 Task: Sort the products in the category "Turkey" by unit price (low first).
Action: Mouse moved to (17, 81)
Screenshot: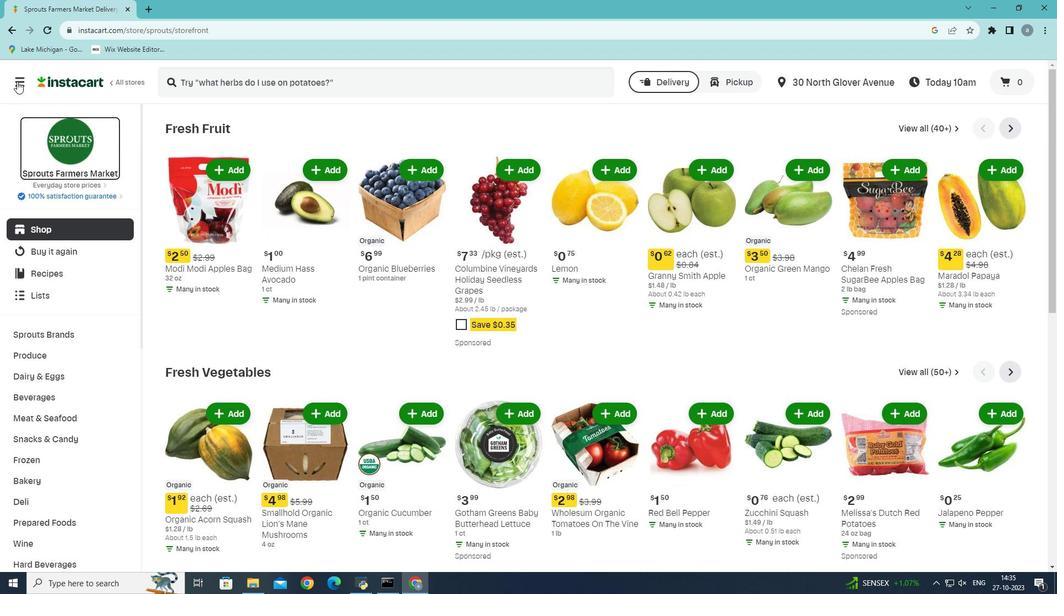 
Action: Mouse pressed left at (17, 81)
Screenshot: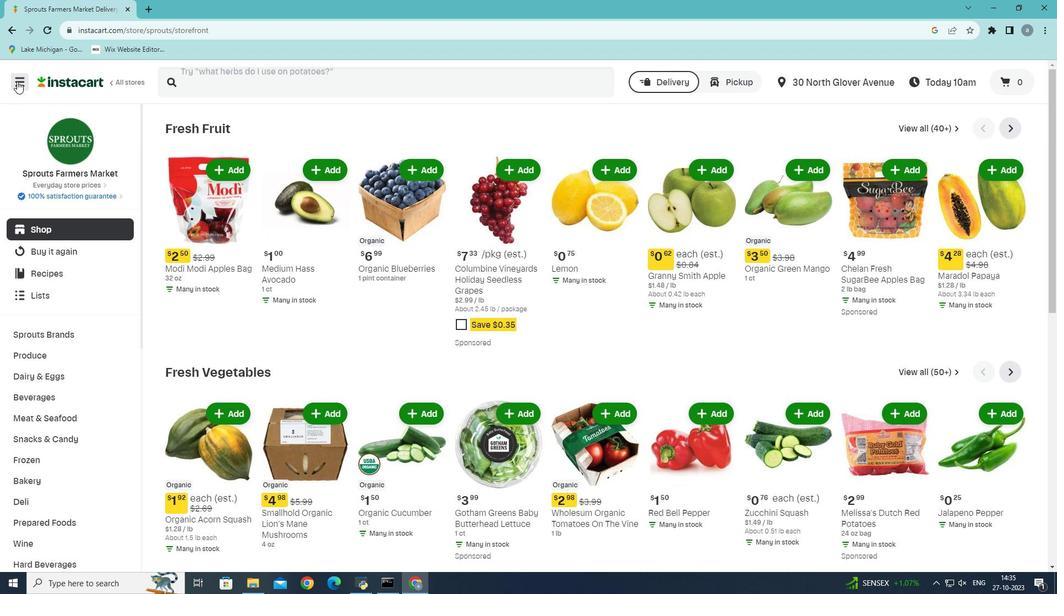 
Action: Mouse moved to (44, 313)
Screenshot: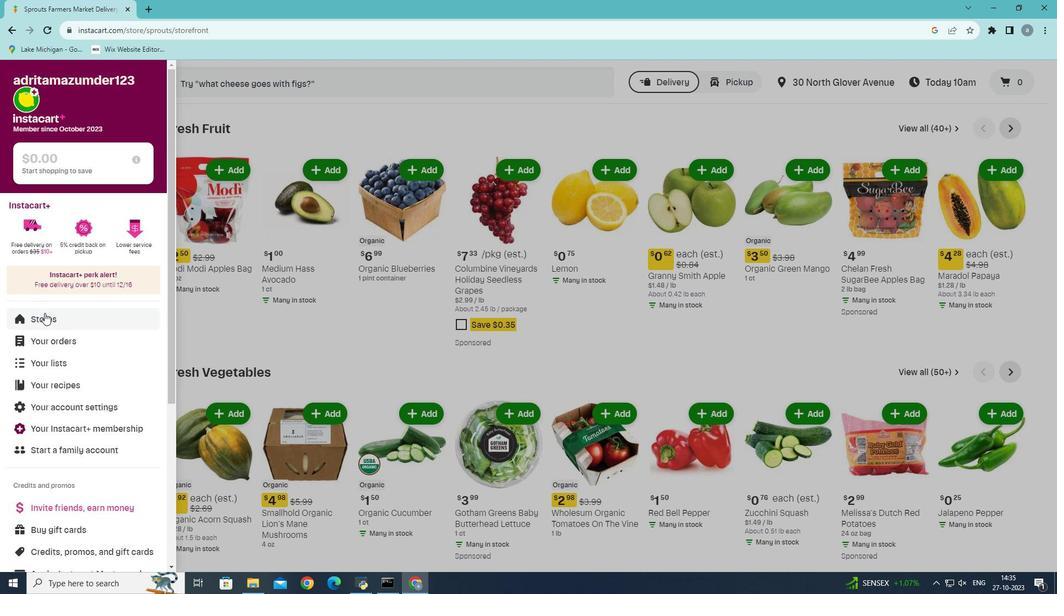 
Action: Mouse pressed left at (44, 313)
Screenshot: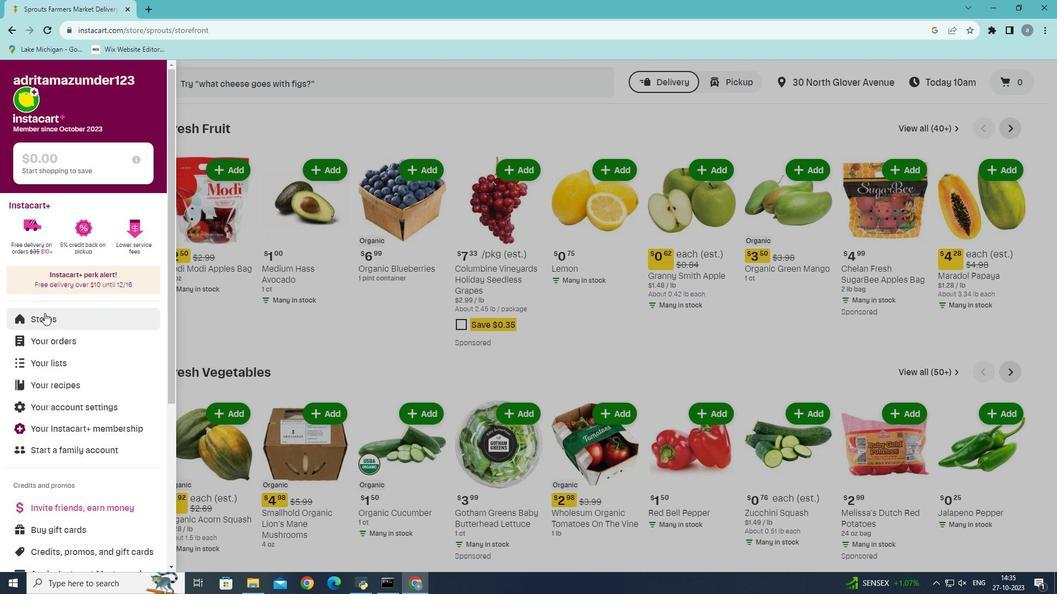 
Action: Mouse moved to (252, 125)
Screenshot: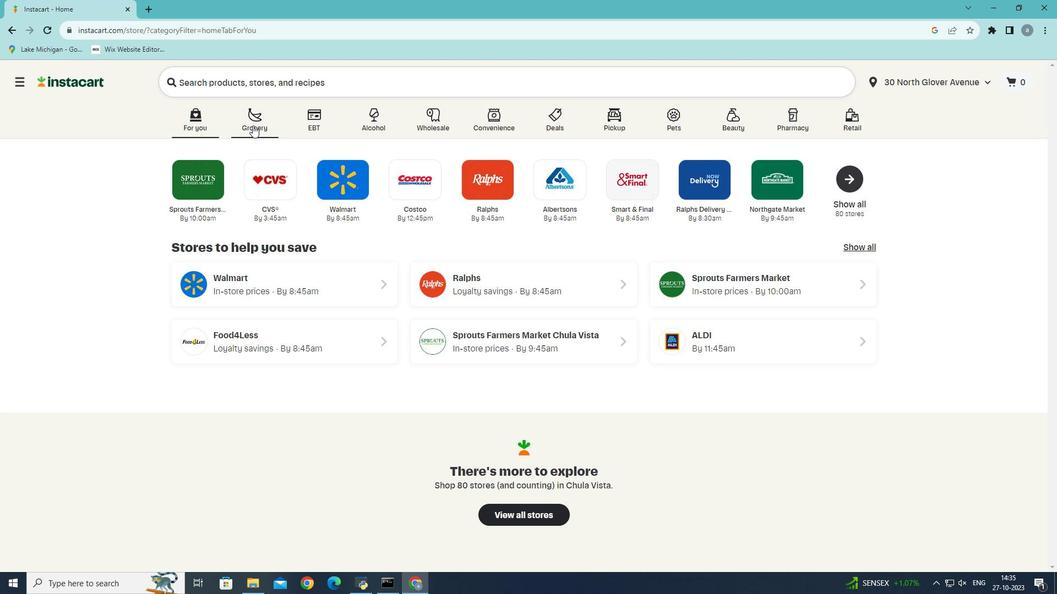 
Action: Mouse pressed left at (252, 125)
Screenshot: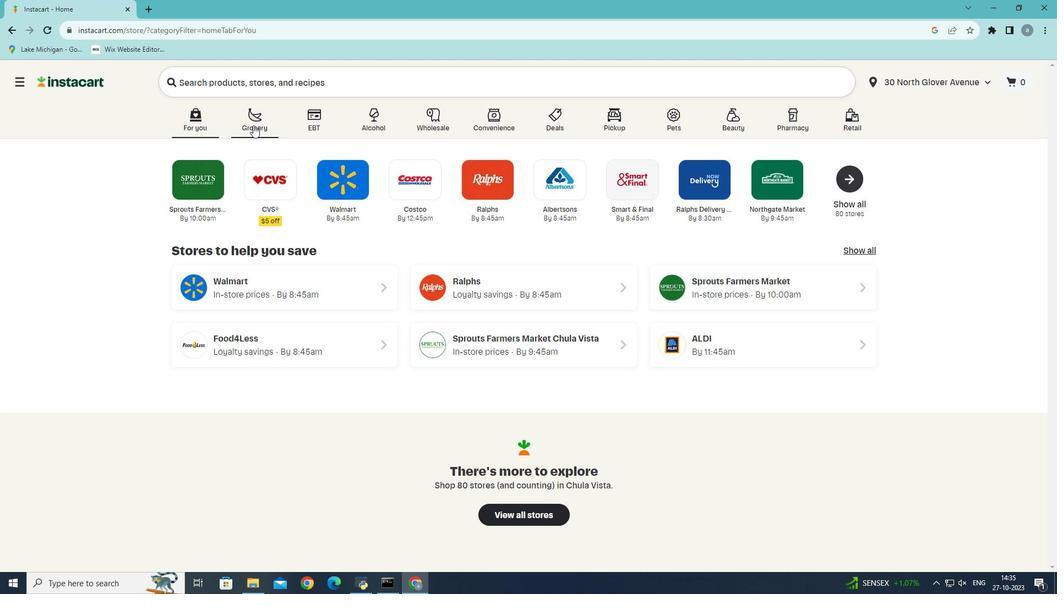 
Action: Mouse moved to (247, 321)
Screenshot: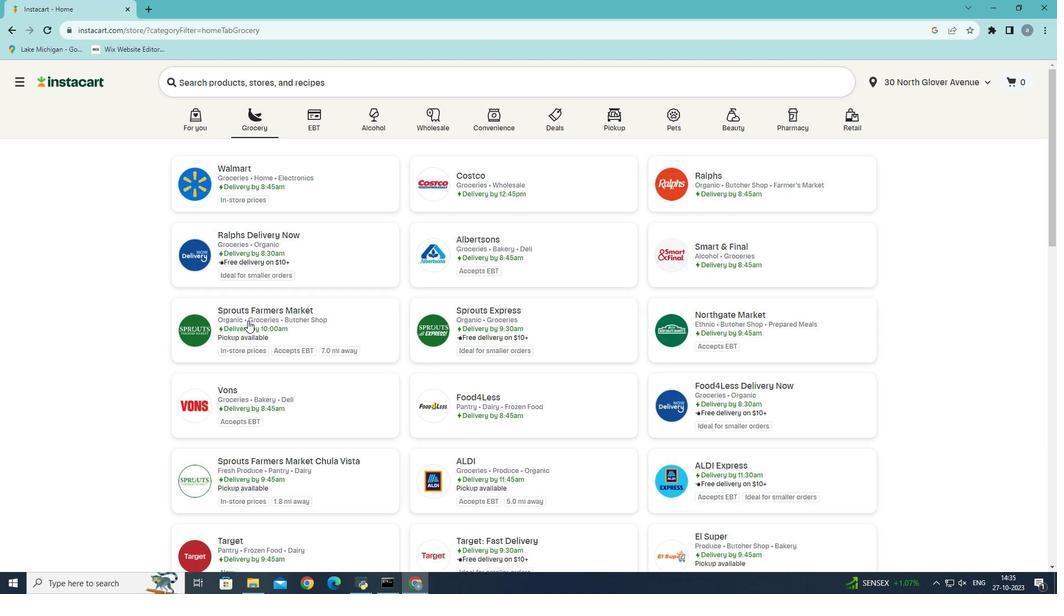 
Action: Mouse pressed left at (247, 321)
Screenshot: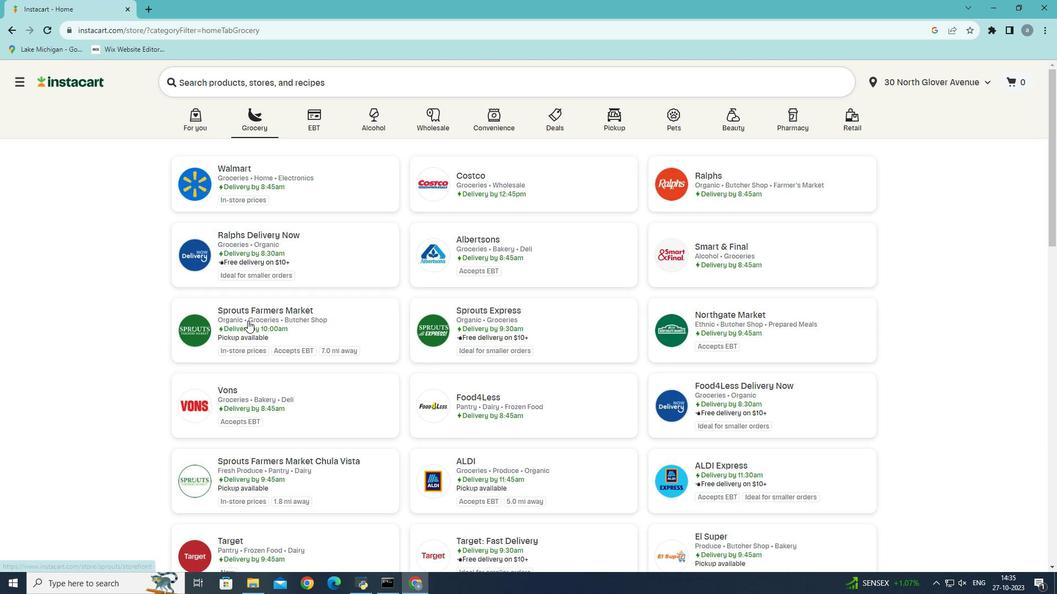
Action: Mouse moved to (56, 419)
Screenshot: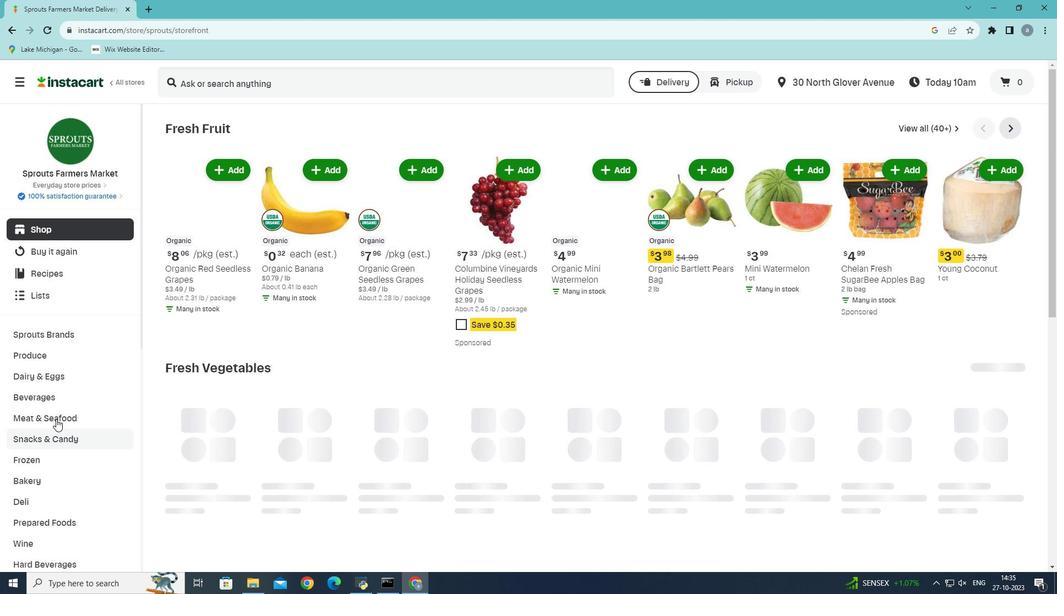 
Action: Mouse pressed left at (56, 419)
Screenshot: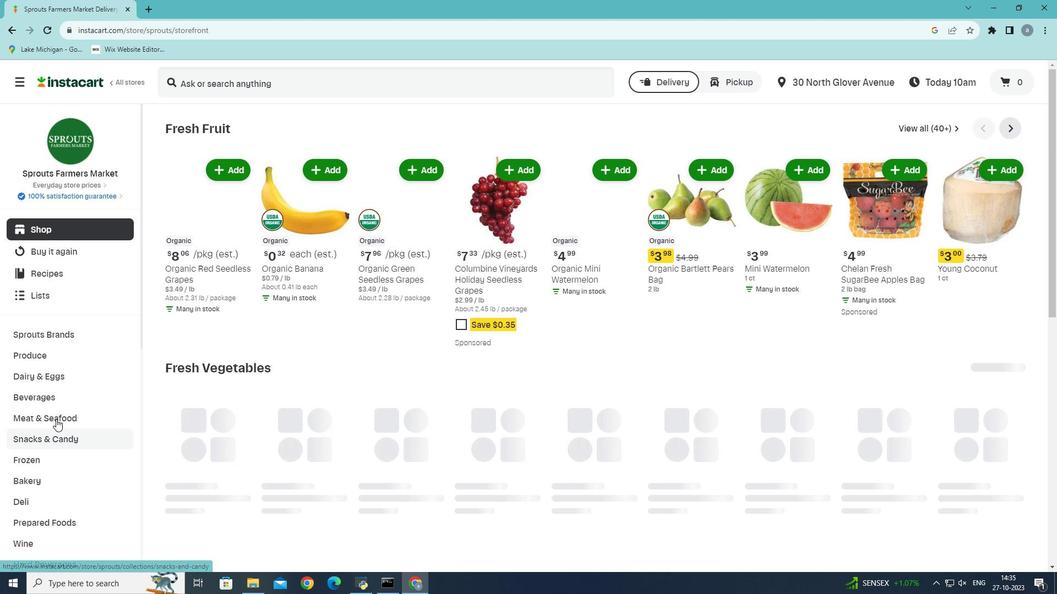 
Action: Mouse moved to (404, 155)
Screenshot: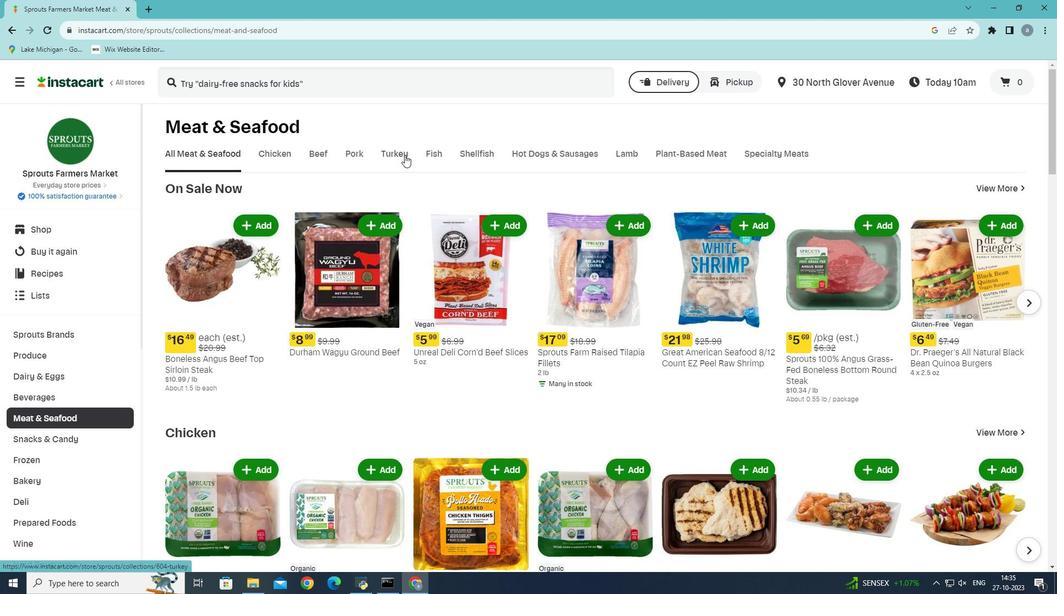 
Action: Mouse pressed left at (404, 155)
Screenshot: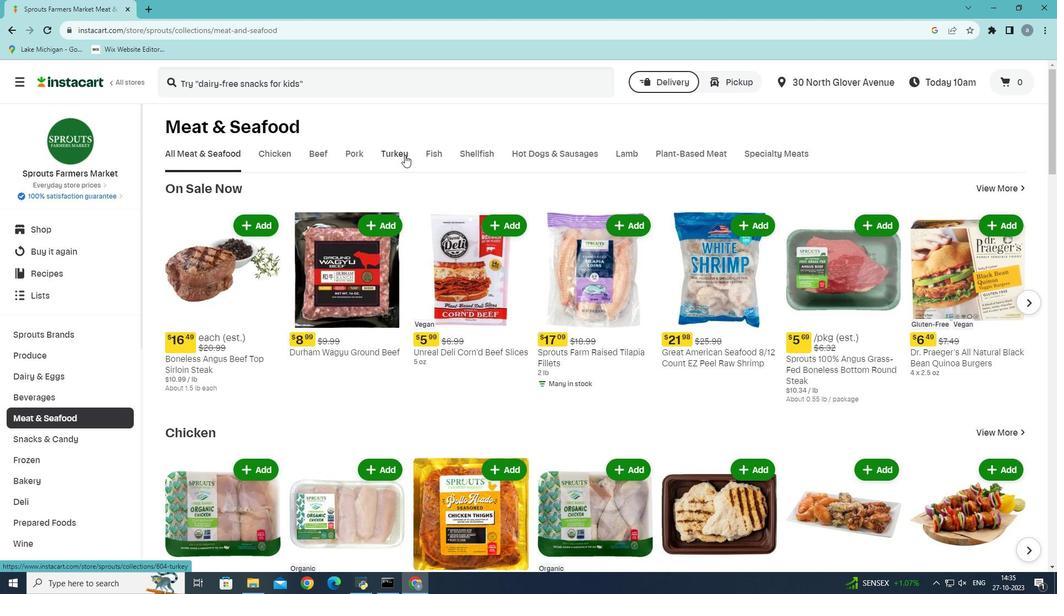 
Action: Mouse moved to (1015, 247)
Screenshot: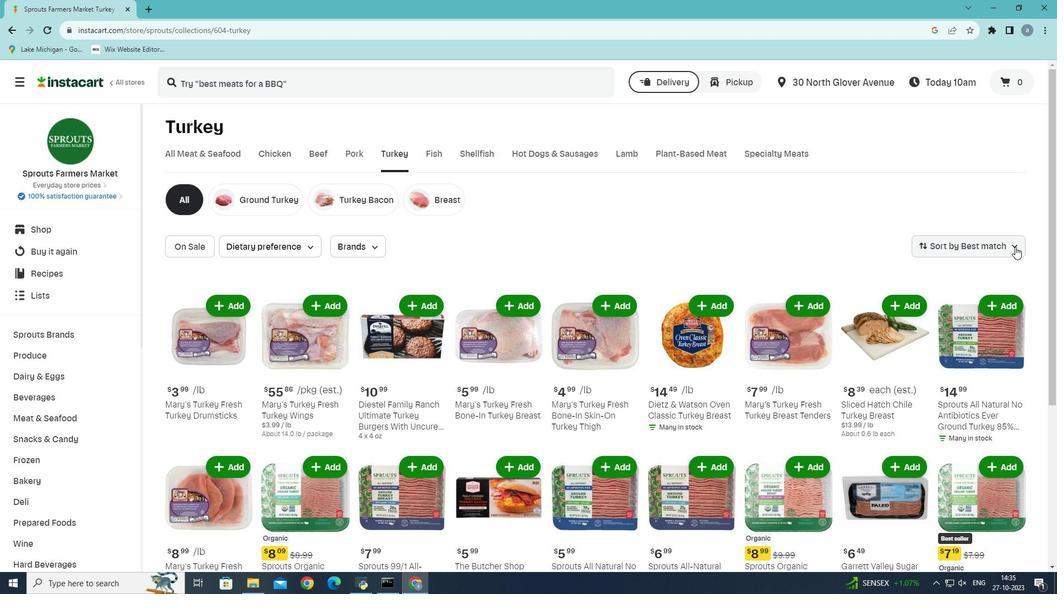 
Action: Mouse pressed left at (1015, 247)
Screenshot: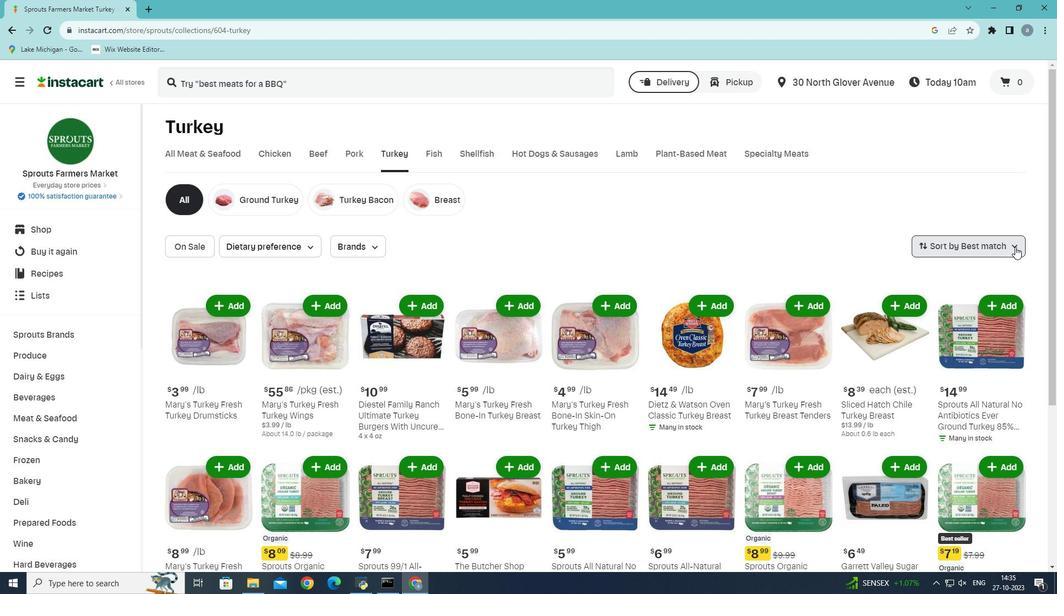 
Action: Mouse moved to (972, 360)
Screenshot: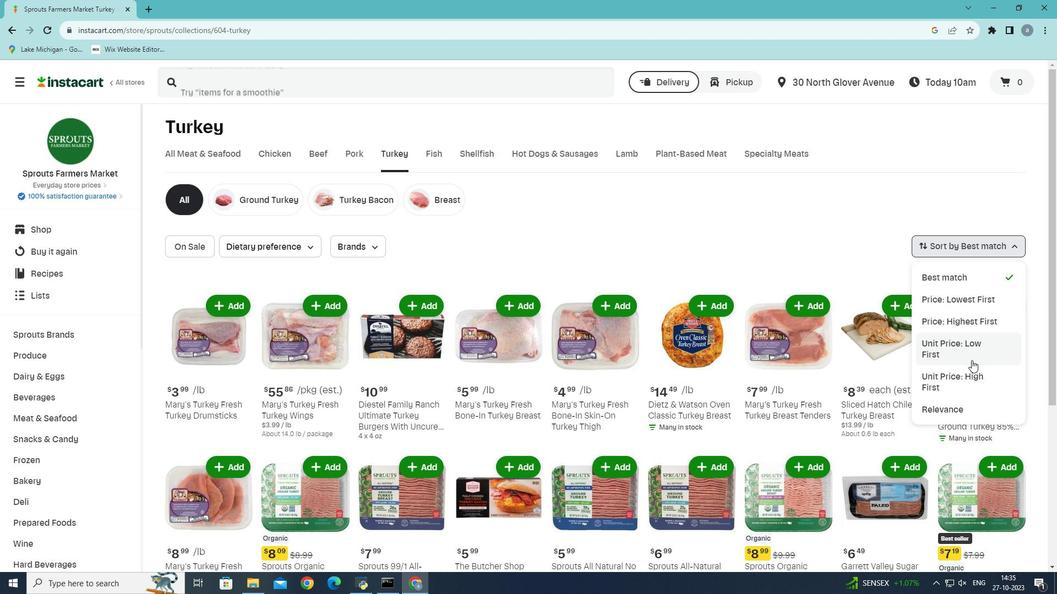 
Action: Mouse pressed left at (972, 360)
Screenshot: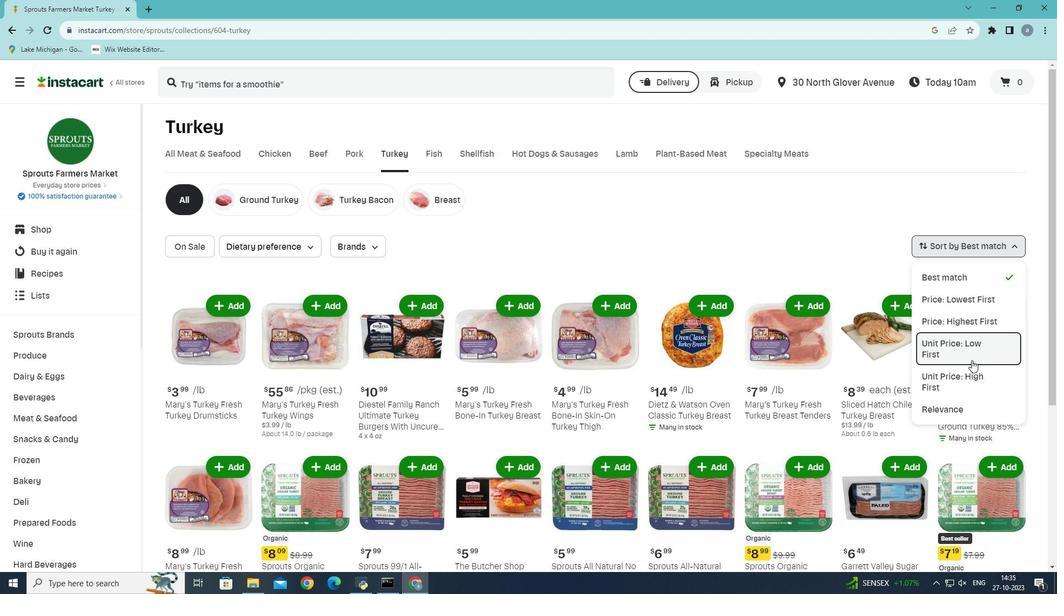 
Action: Mouse moved to (935, 230)
Screenshot: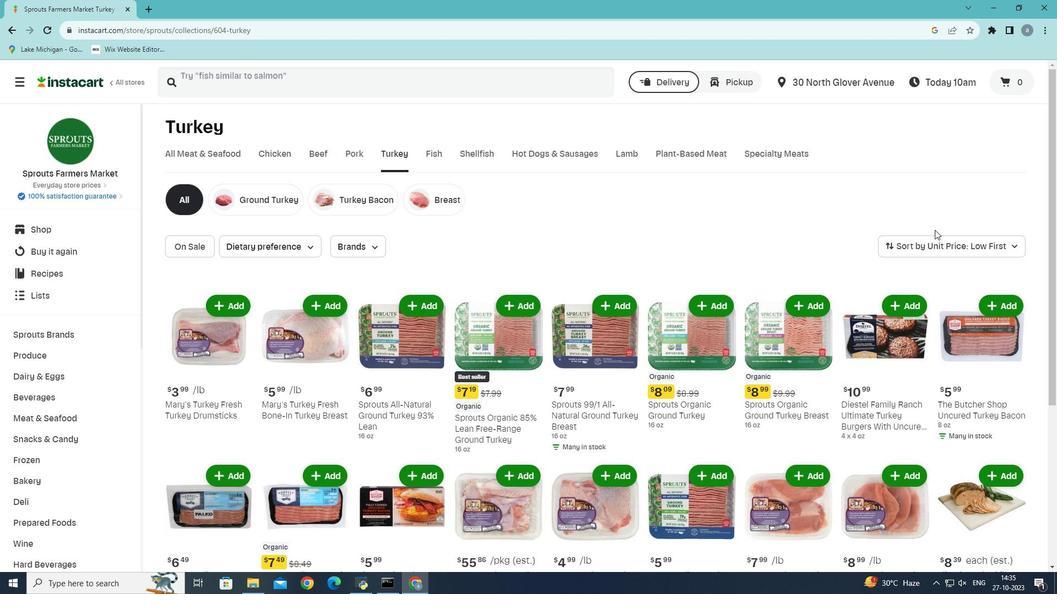 
